 Task: Change elbow connector line to dashed.
Action: Mouse moved to (389, 216)
Screenshot: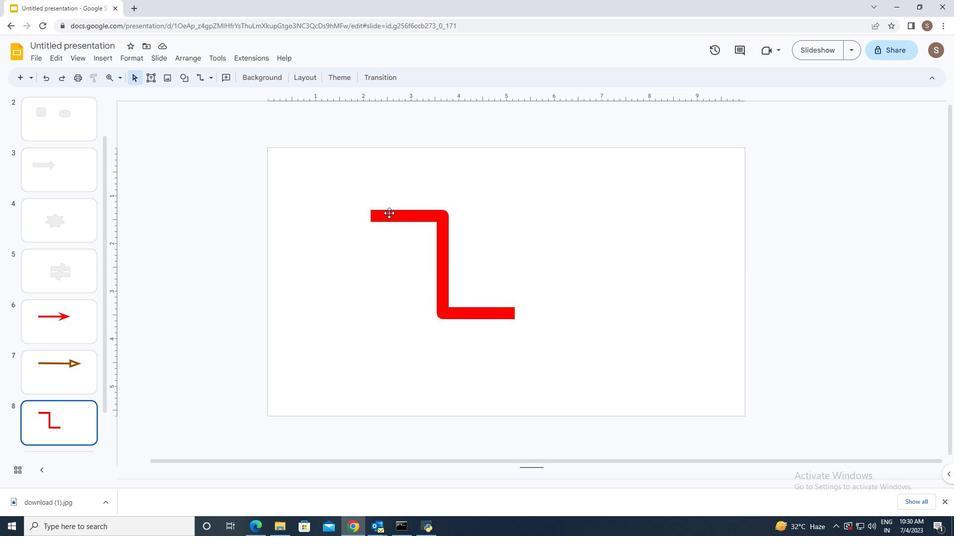 
Action: Mouse pressed left at (389, 216)
Screenshot: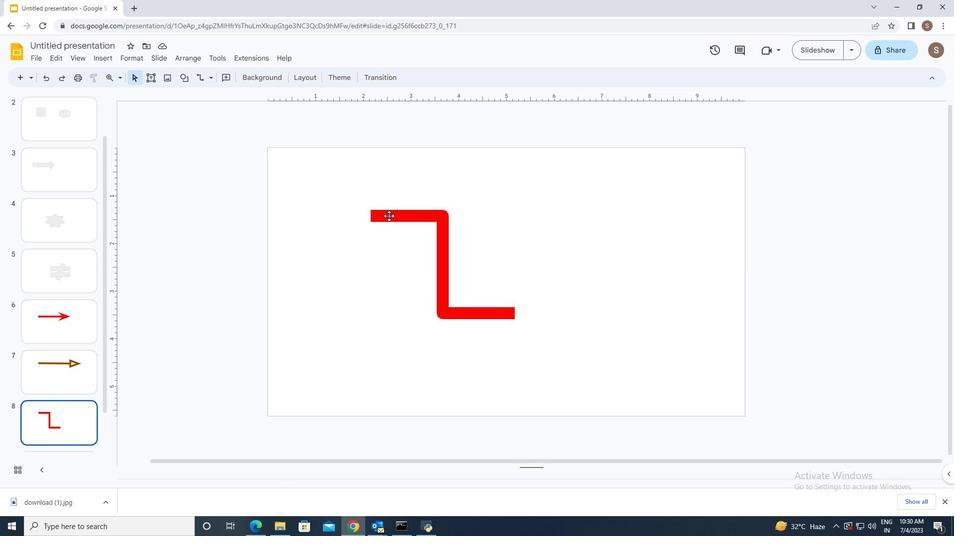 
Action: Mouse moved to (256, 74)
Screenshot: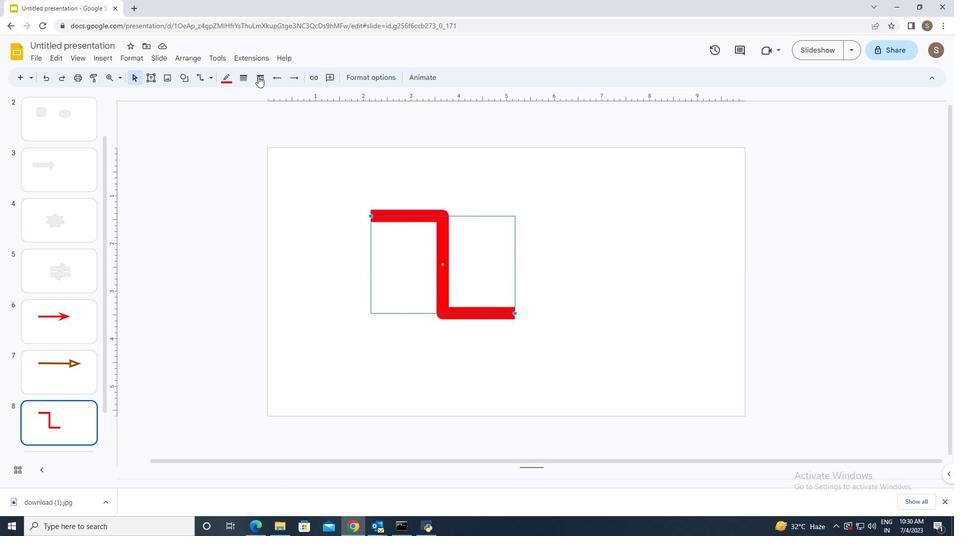 
Action: Mouse pressed left at (256, 74)
Screenshot: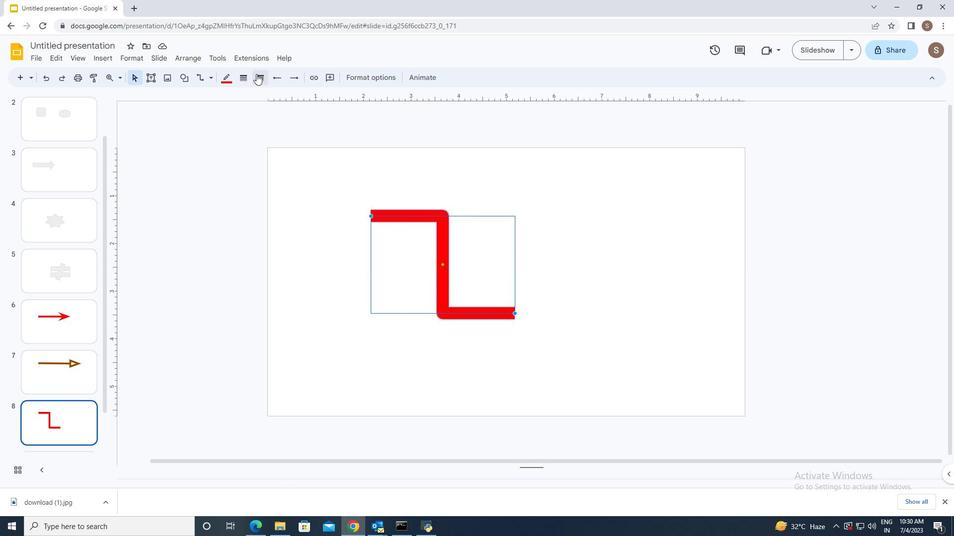 
Action: Mouse moved to (278, 122)
Screenshot: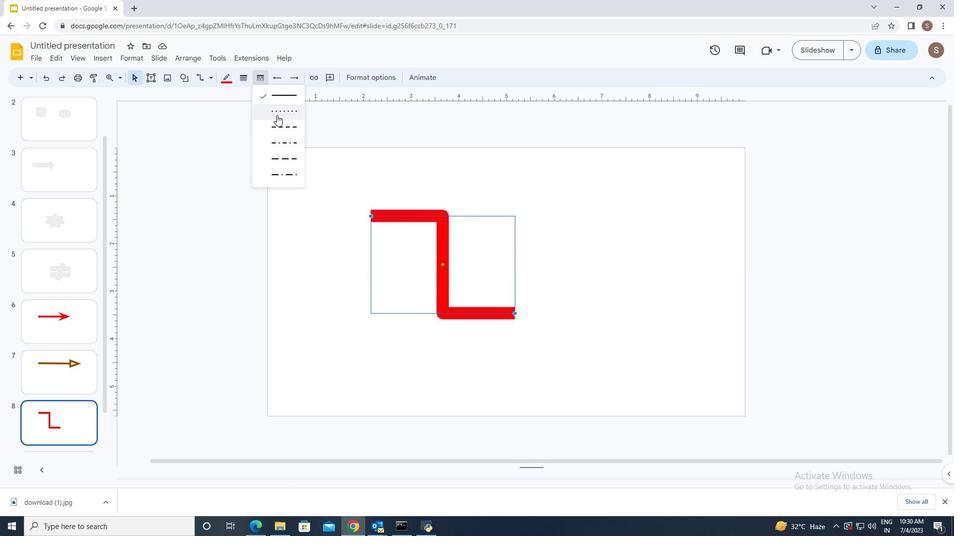 
Action: Mouse pressed left at (278, 122)
Screenshot: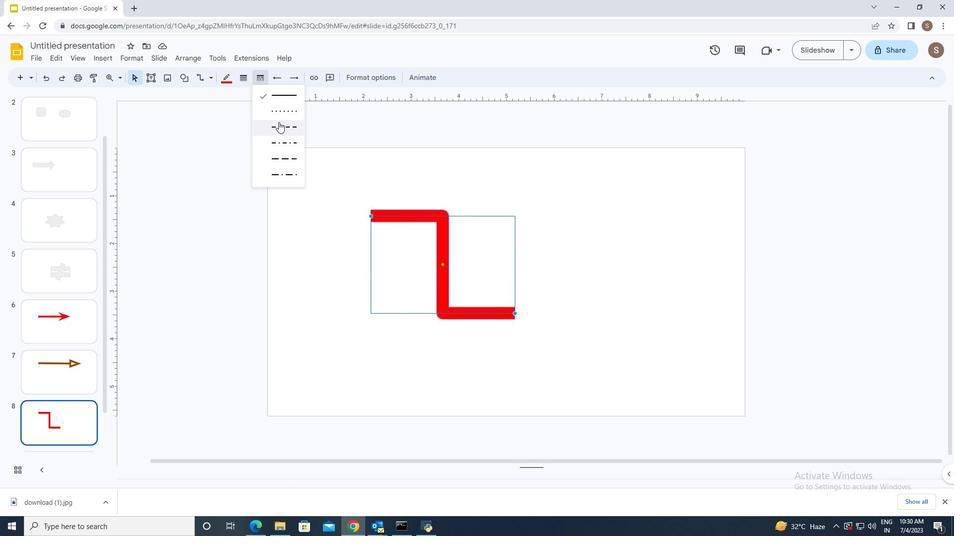 
Action: Mouse moved to (308, 280)
Screenshot: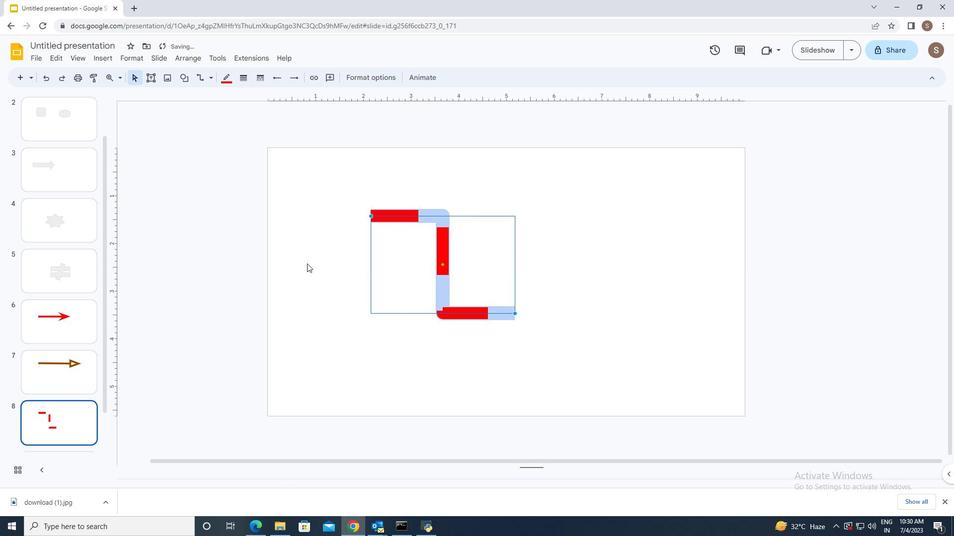 
Action: Mouse pressed left at (308, 280)
Screenshot: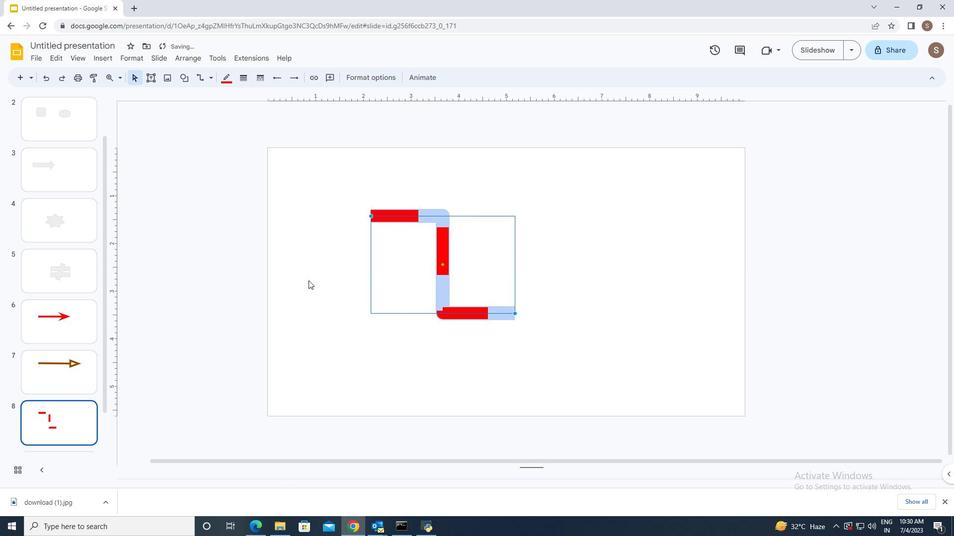 
